 Task: Toggle the show fields option in the breadcrumbs.
Action: Mouse moved to (7, 554)
Screenshot: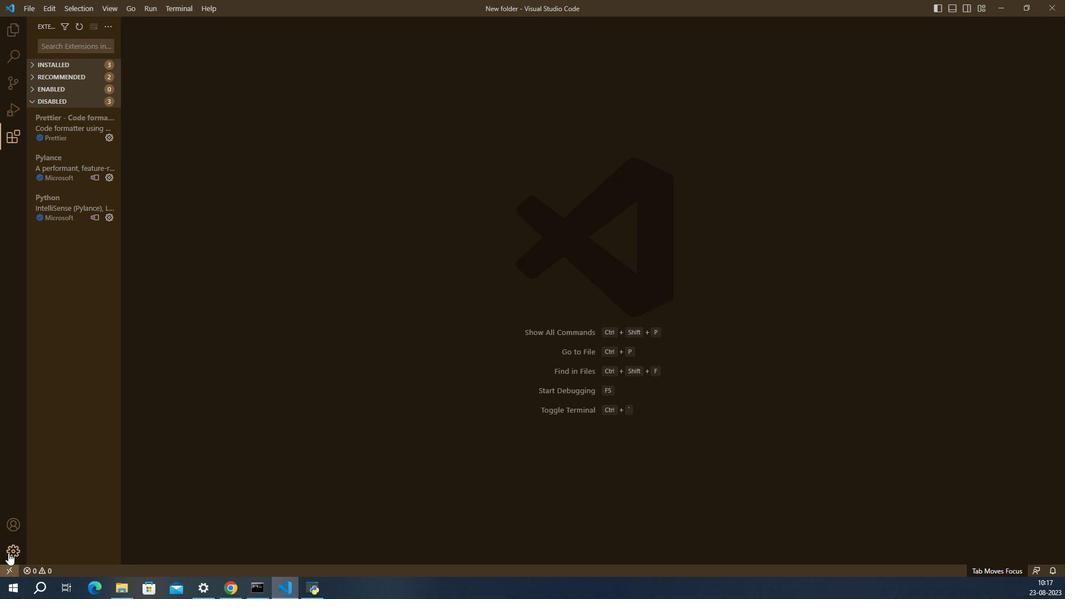 
Action: Mouse pressed left at (7, 554)
Screenshot: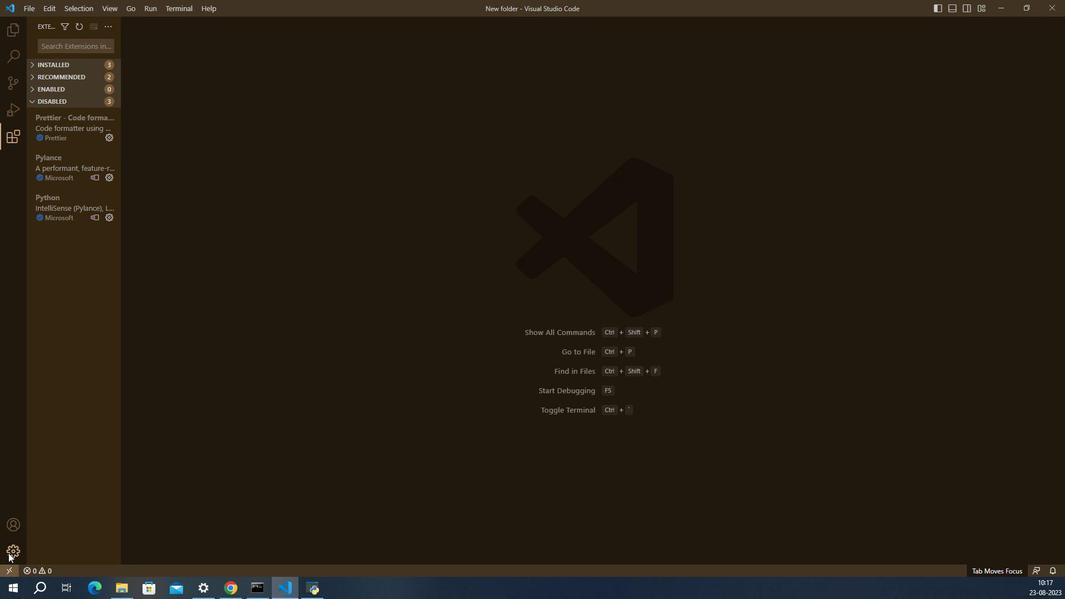 
Action: Mouse moved to (40, 470)
Screenshot: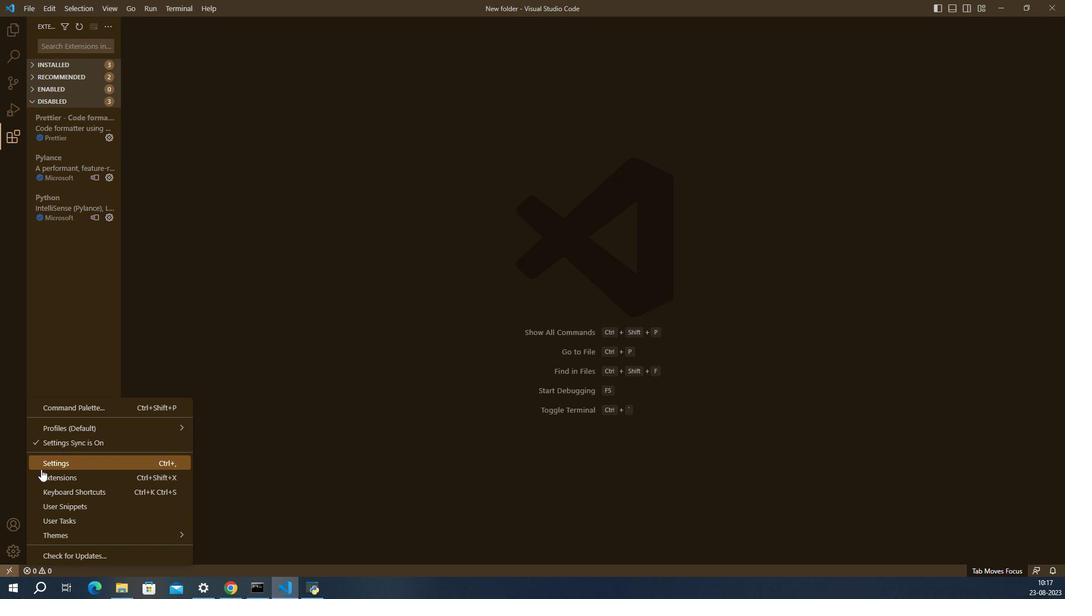 
Action: Mouse pressed left at (40, 470)
Screenshot: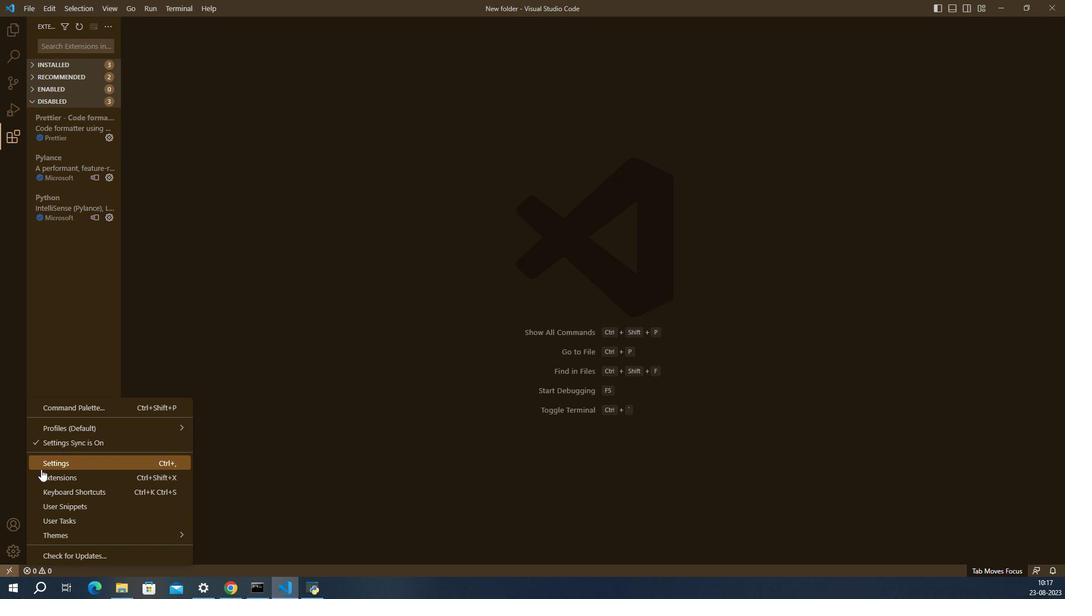 
Action: Mouse moved to (483, 392)
Screenshot: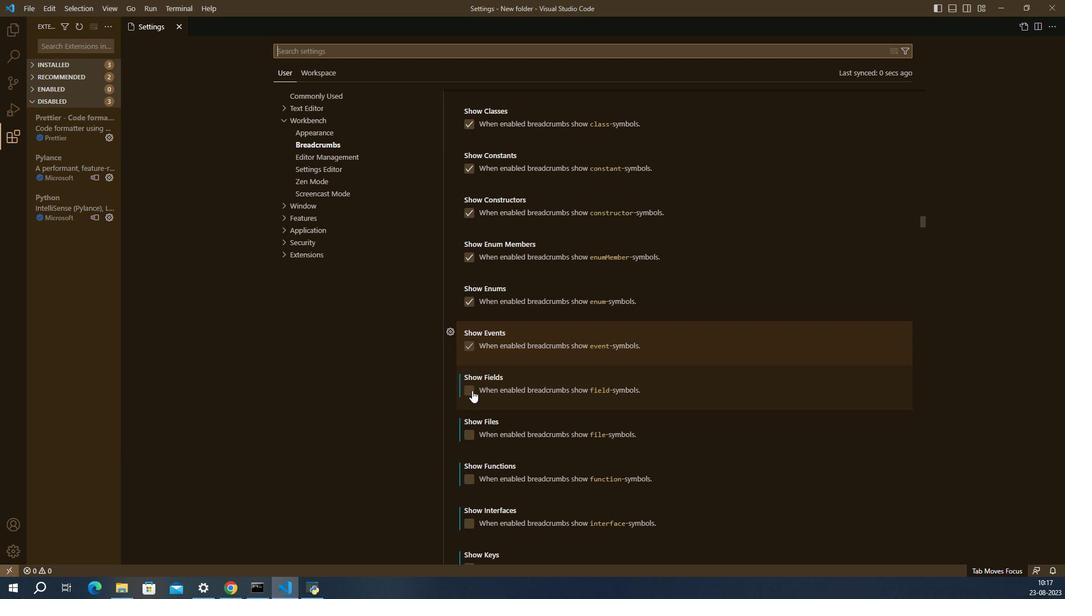 
Action: Mouse pressed left at (483, 392)
Screenshot: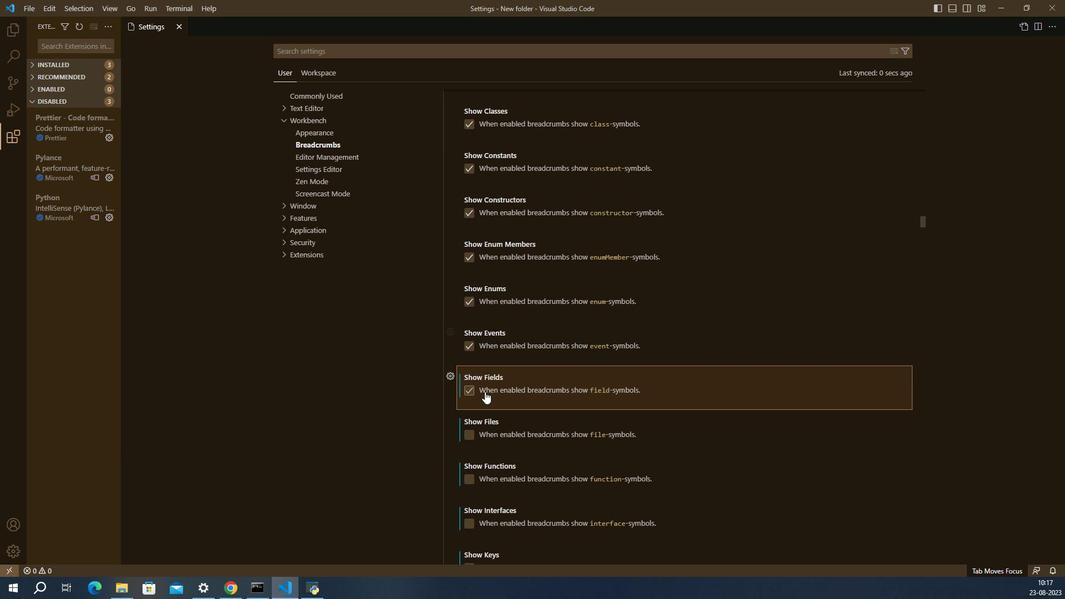 
Action: Mouse moved to (496, 393)
Screenshot: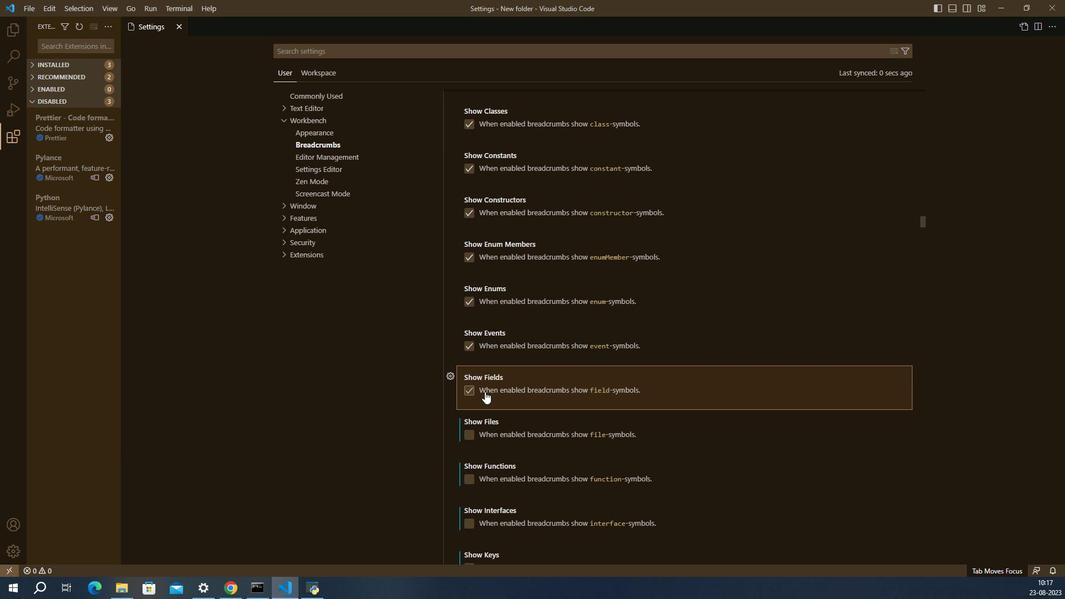
